 Task: Use "git bisect" to find the commit introducing a regression.
Action: Mouse moved to (417, 130)
Screenshot: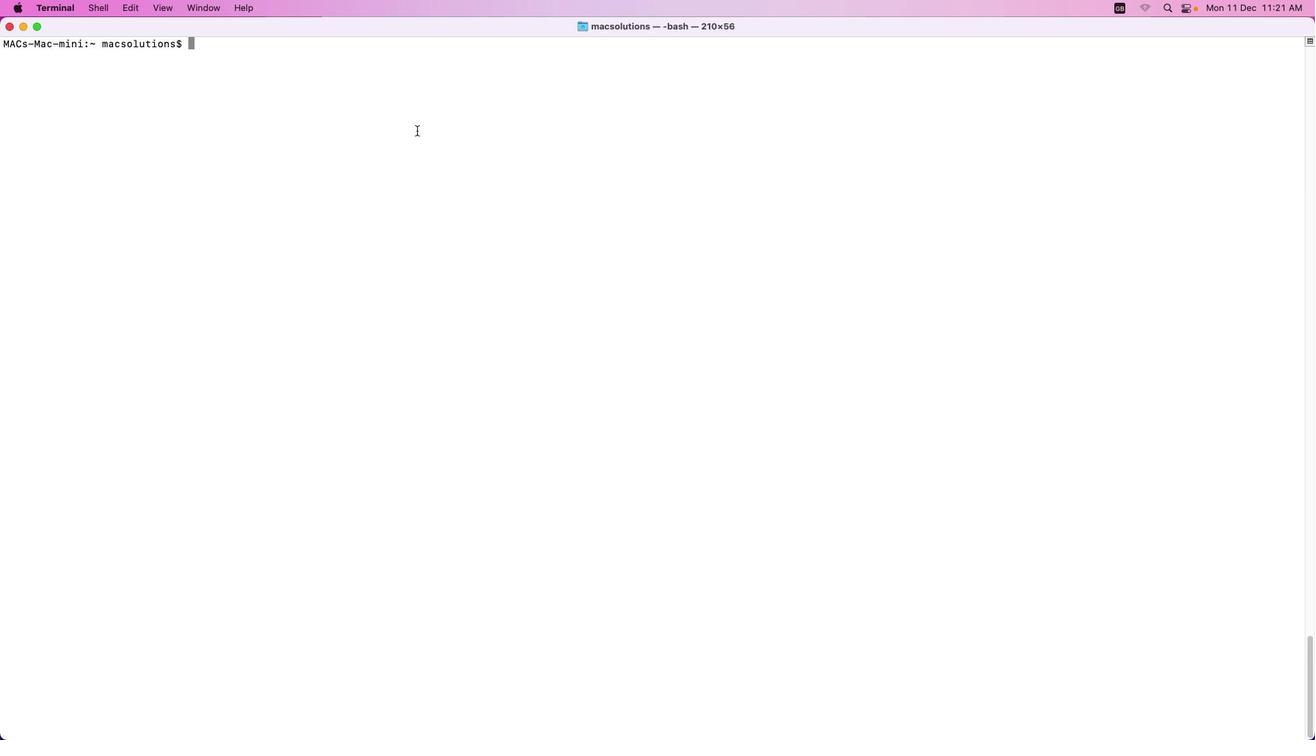 
Action: Mouse pressed left at (417, 130)
Screenshot: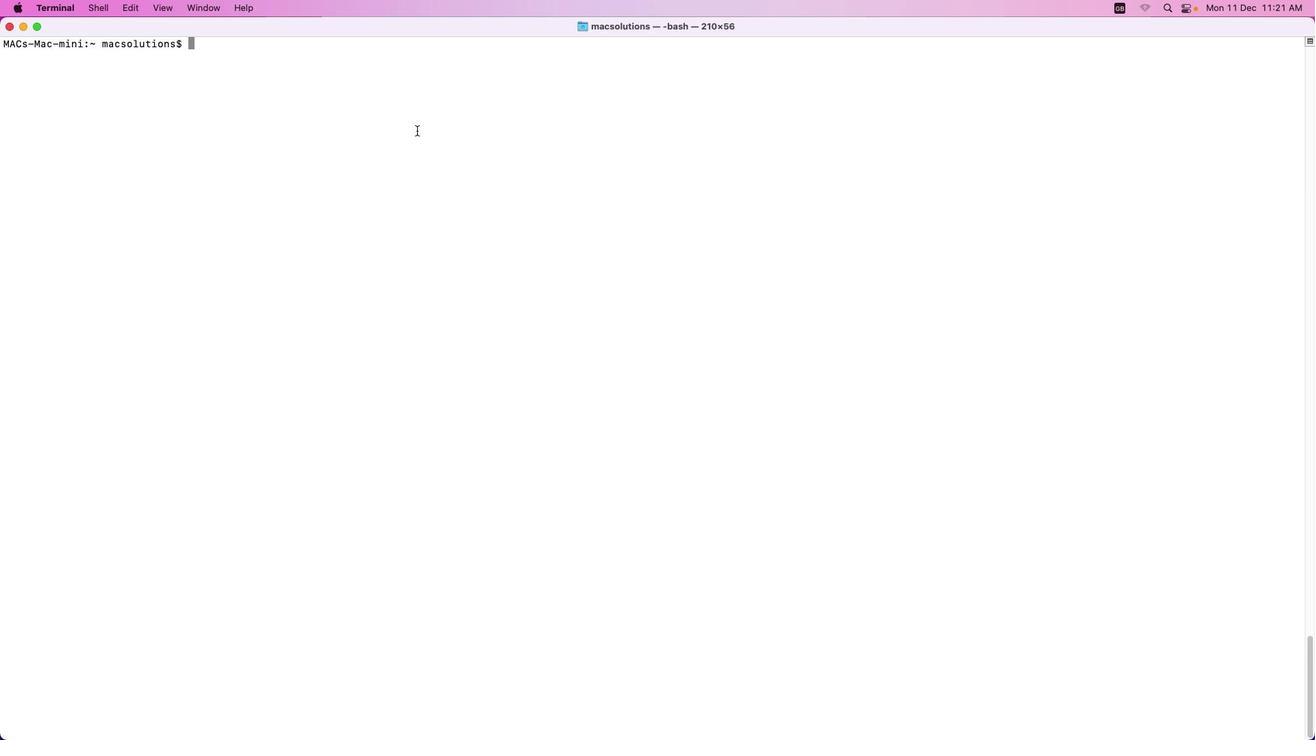 
Action: Mouse moved to (407, 118)
Screenshot: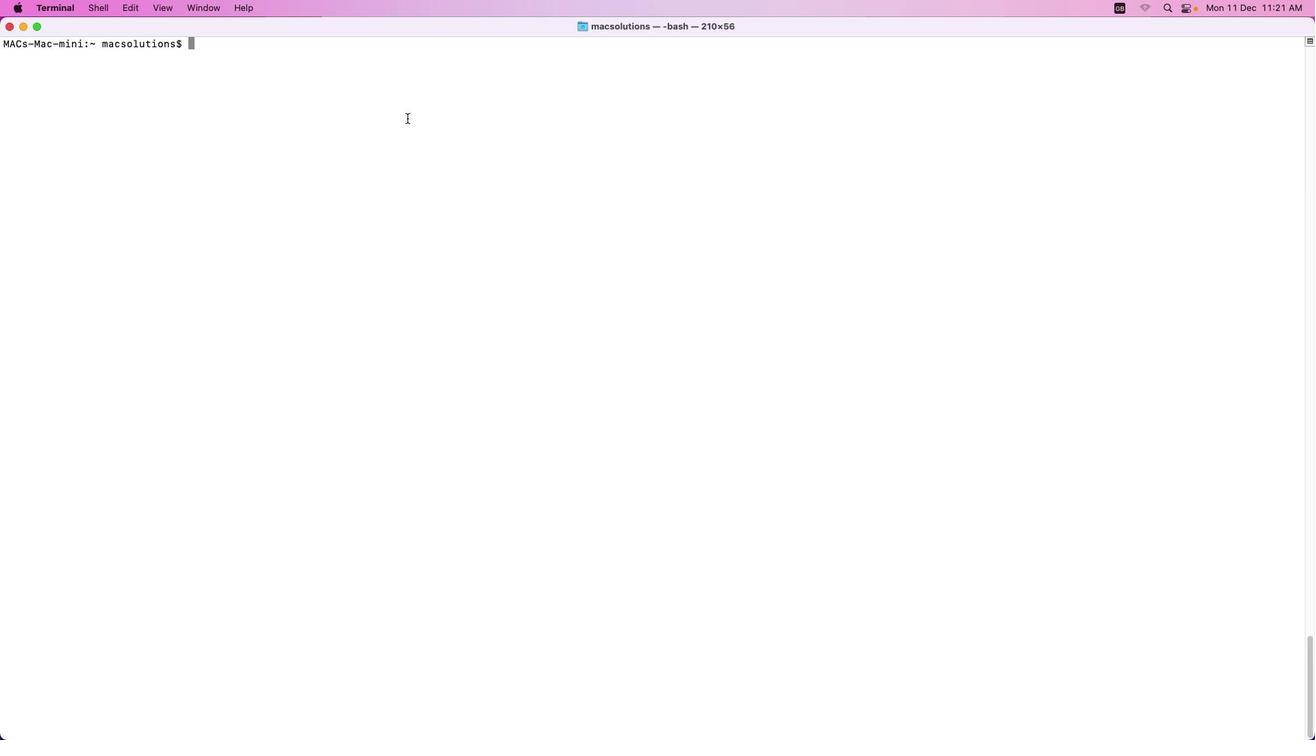 
Action: Key pressed 'g''i''t'Key.space'b''i''s''e''c''t'Key.space's''t''a''r''t'Key.enter'g''i''t'Key.space'b''i''s''e''c''t'Key.space'g''o''o''d'Key.spaceKey.shift'A'Key.enter'g''i''t'Key.space'b''i''s''e''c''t'Key.space'b''a''d'Key.spaceKey.shift'B'Key.enter'g''i''t'Key.space'b''i''s''e''c''t'Key.space'g''o''o''d'Key.enter'g''i''t'Key.space's''h''o''w'Key.enter
Screenshot: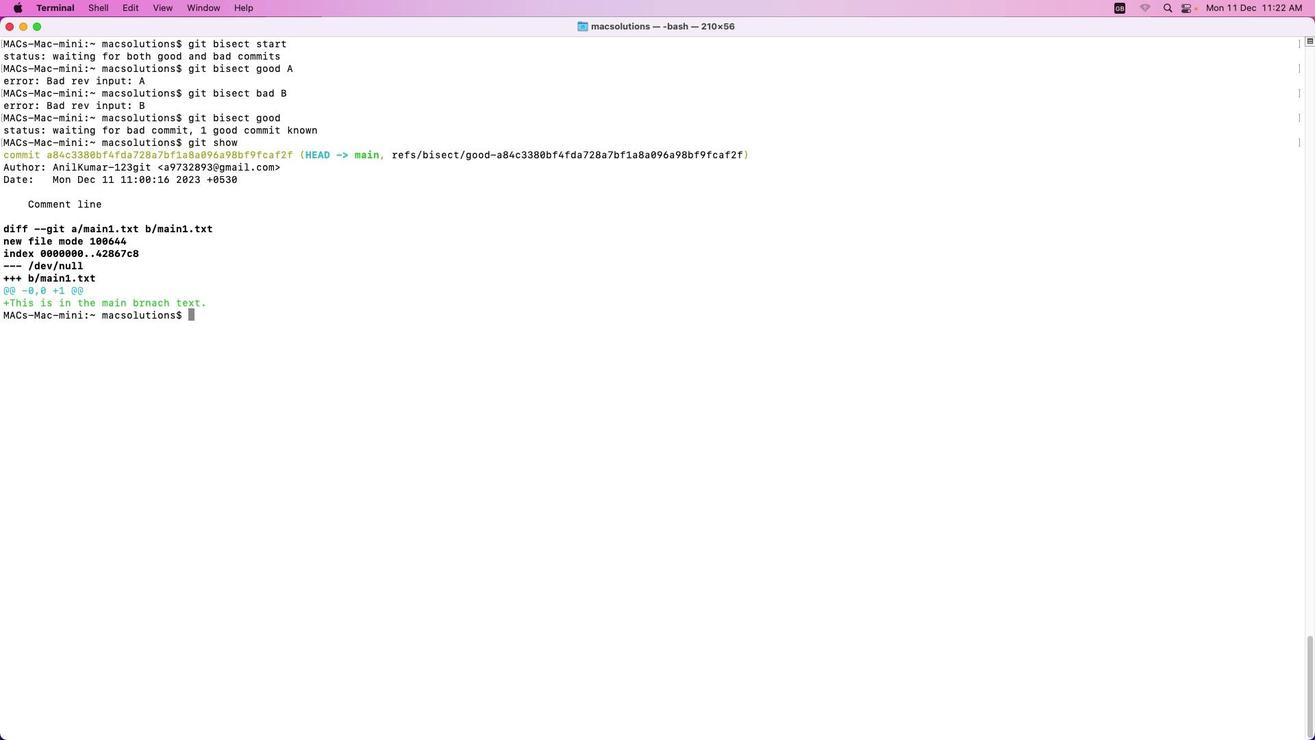 
Action: Mouse moved to (342, 303)
Screenshot: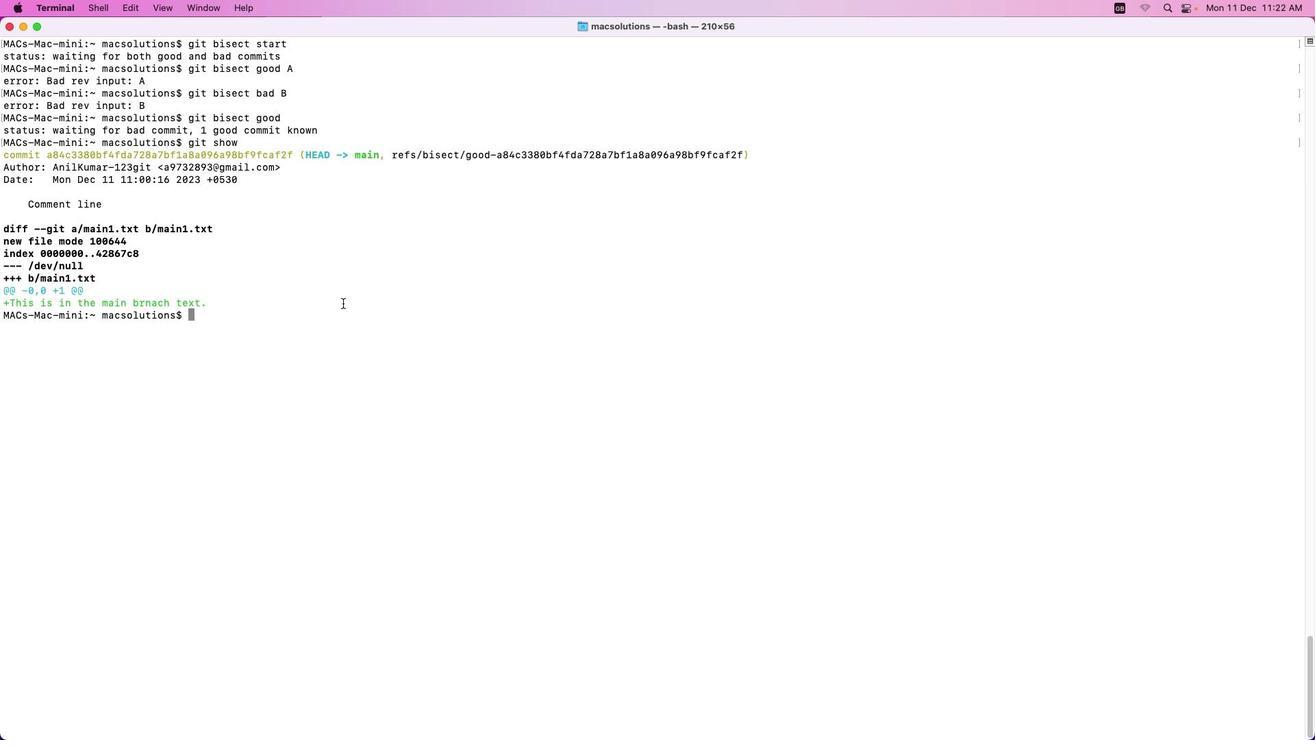 
Action: Key pressed 'g''i''t'Key.space'b''i''s''e''c''t'Key.space'r''e''s''e''t'Key.enter'g''i''t'Key.space'b''i''s''e''c''t'Key.space'b''a''d'Key.enter'g''i''t'Key.backspaceKey.backspaceKey.backspace'y'Key.enter'g''i''t'Key.space'b''i''s''e''c''t'Key.space'b''a''d'Key.enter'g''i''t'Key.space's''h''o''w'Key.enter
Screenshot: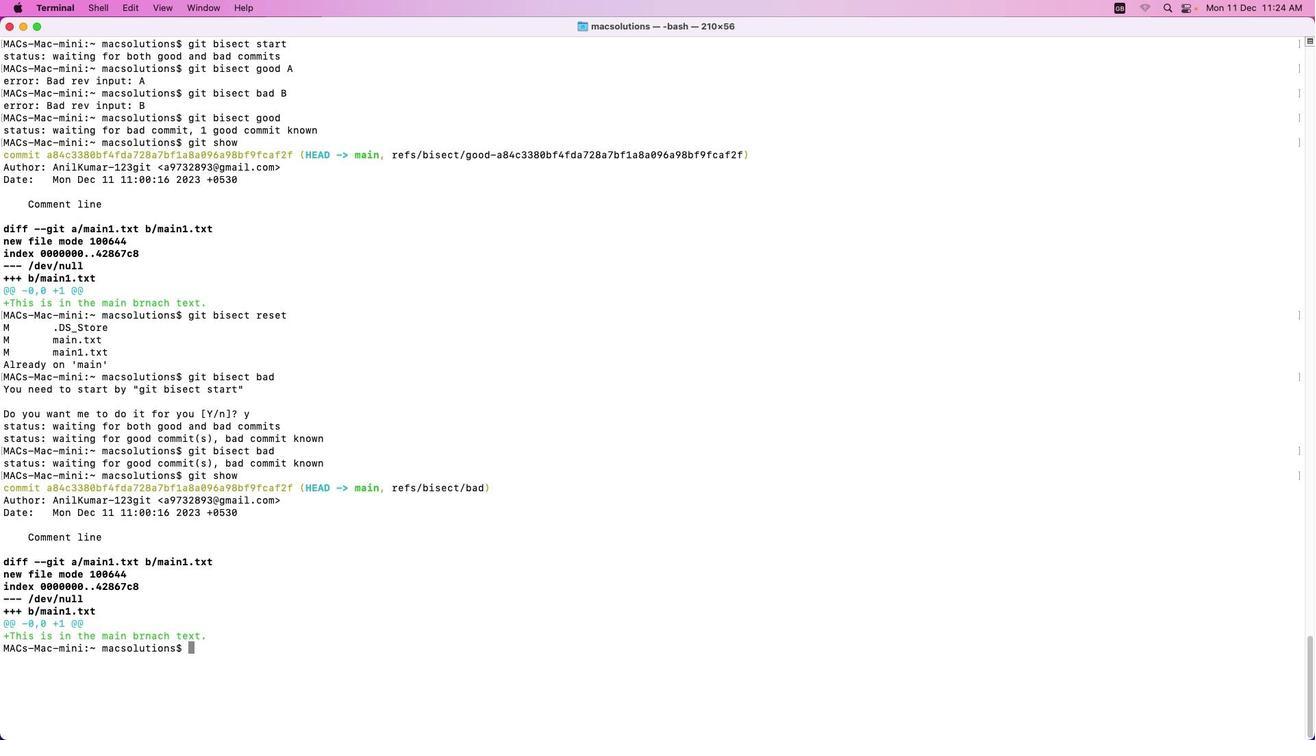
Action: Mouse moved to (560, 481)
Screenshot: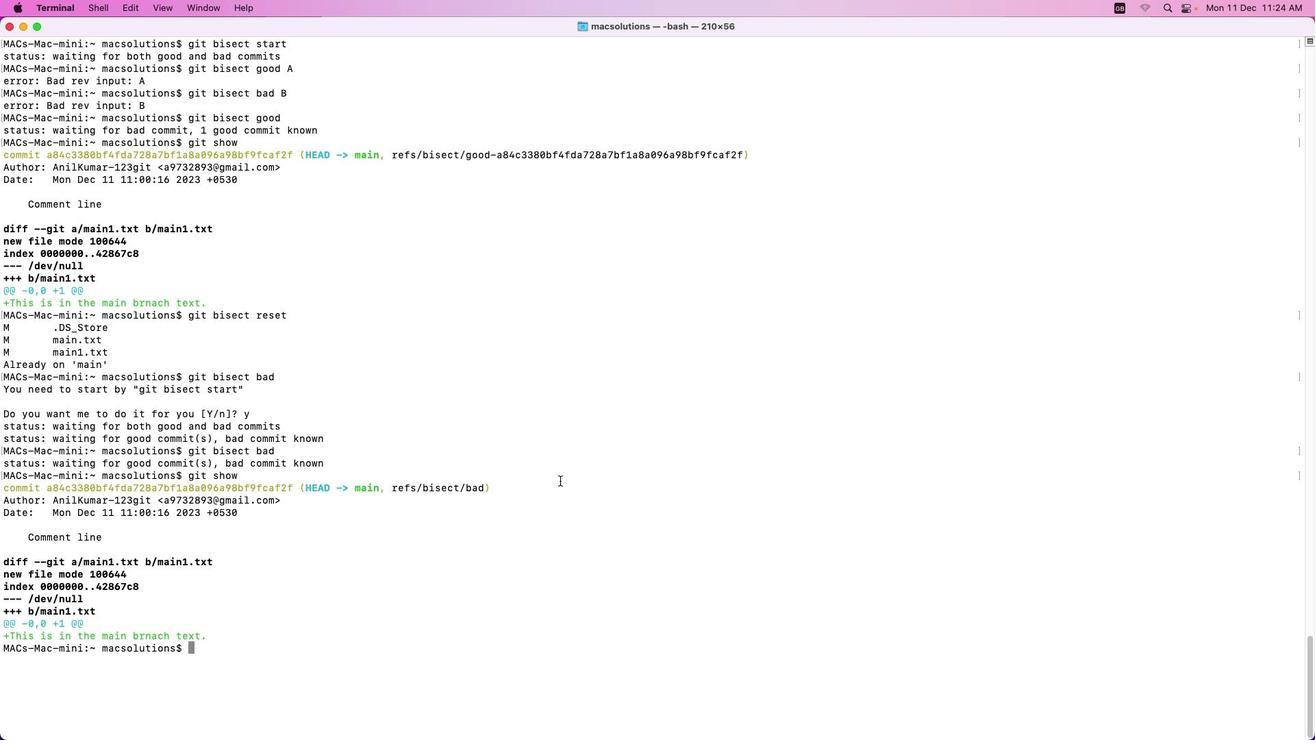
Action: Key pressed 'g''i''t'Key.space'l''o''g'Key.enter
Screenshot: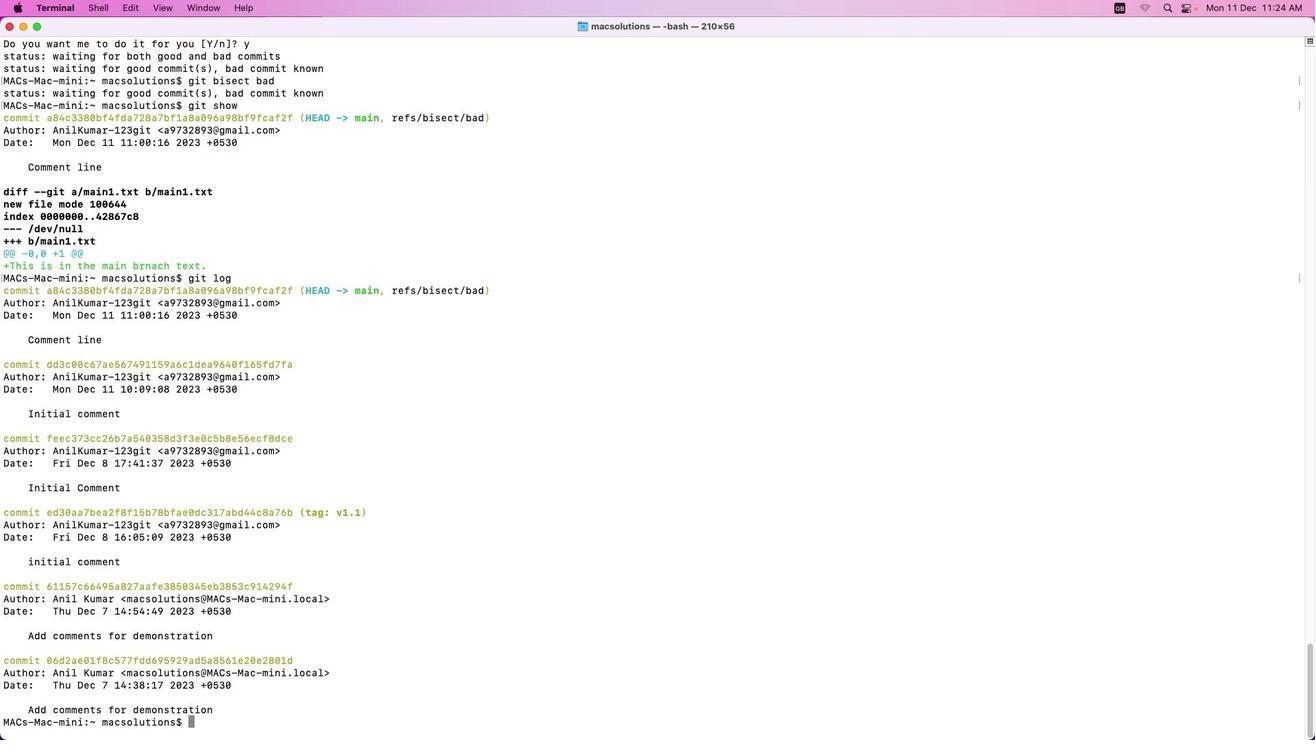 
Action: Mouse moved to (200, 309)
Screenshot: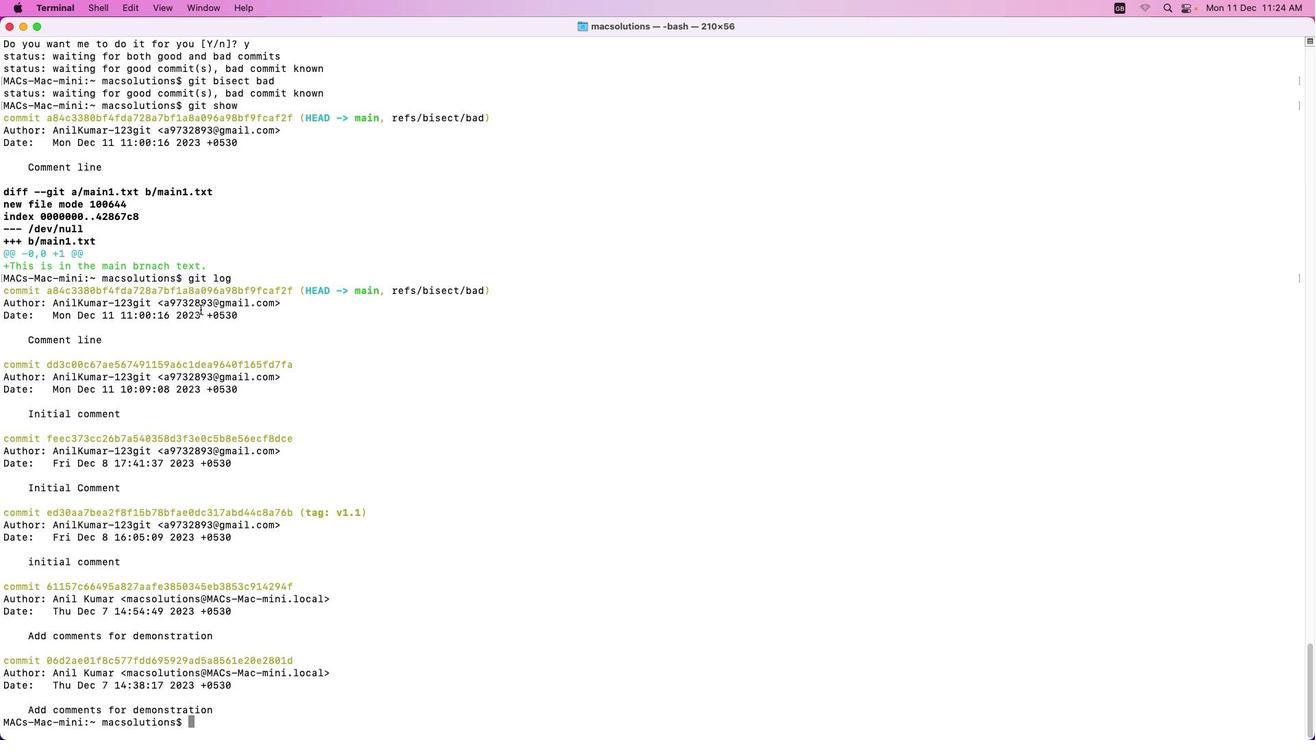 
